 Task: Reply to email with the signature Anthony Hernandez with the subject 'Networking opportunity' from softage.1@softage.net with the message 'Can you provide an update on the status of the IT system upgrade project?'
Action: Mouse moved to (880, 224)
Screenshot: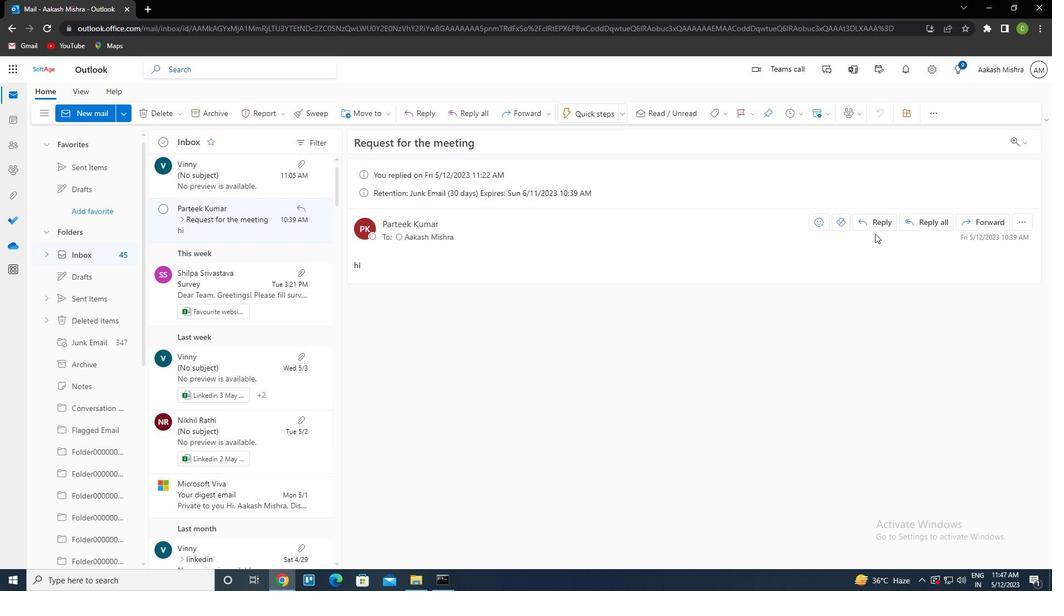 
Action: Mouse pressed left at (880, 224)
Screenshot: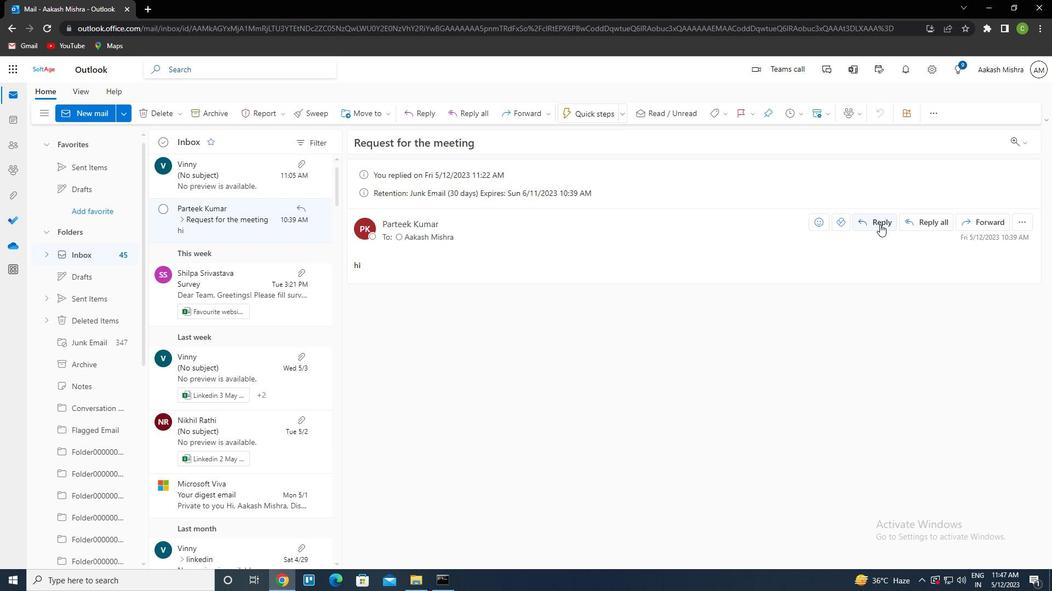 
Action: Mouse moved to (403, 178)
Screenshot: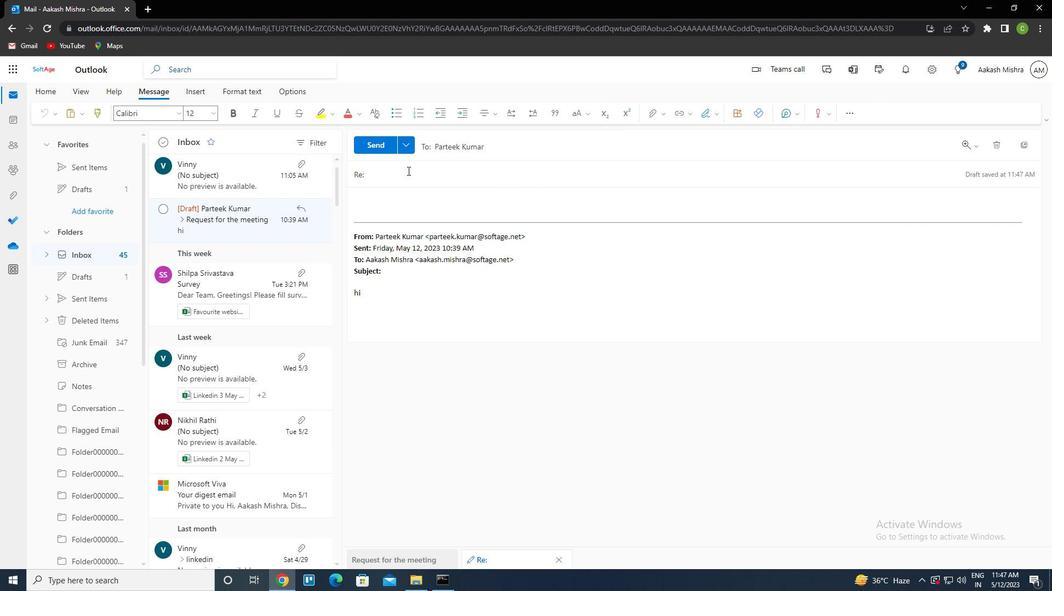 
Action: Mouse pressed left at (403, 178)
Screenshot: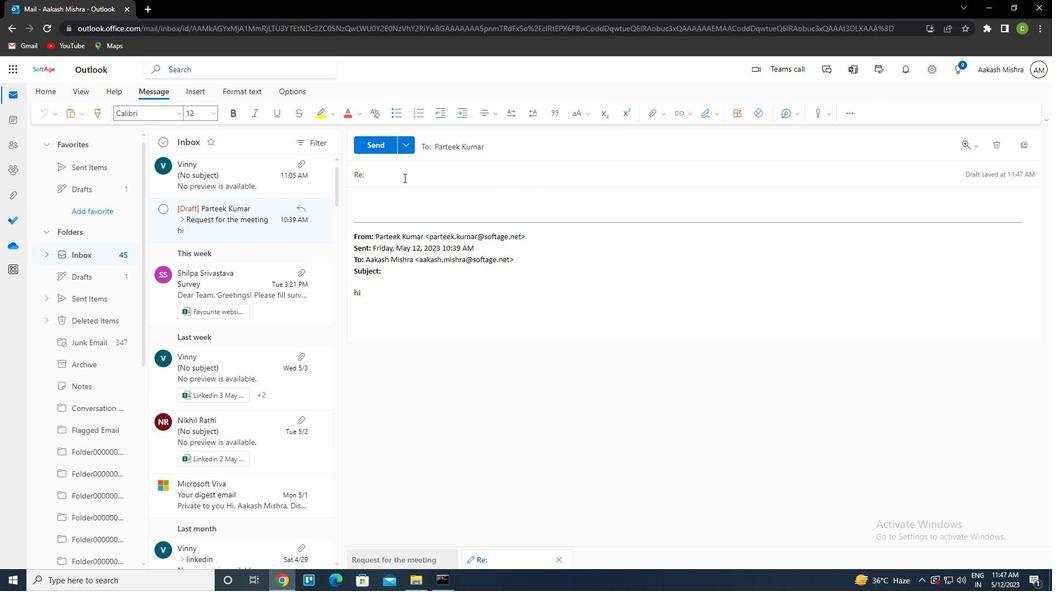 
Action: Key pressed <Key.shift><Key.caps_lock>A<Key.caps_lock>NTHONY<Key.backspace><Key.backspace><Key.backspace><Key.backspace><Key.backspace><Key.backspace><Key.backspace>
Screenshot: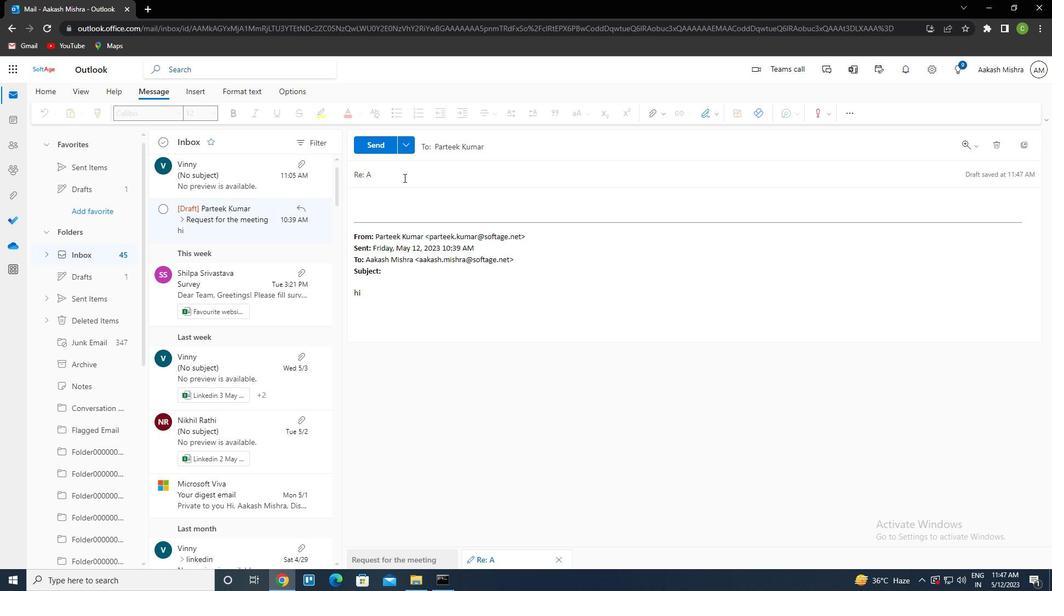 
Action: Mouse moved to (705, 115)
Screenshot: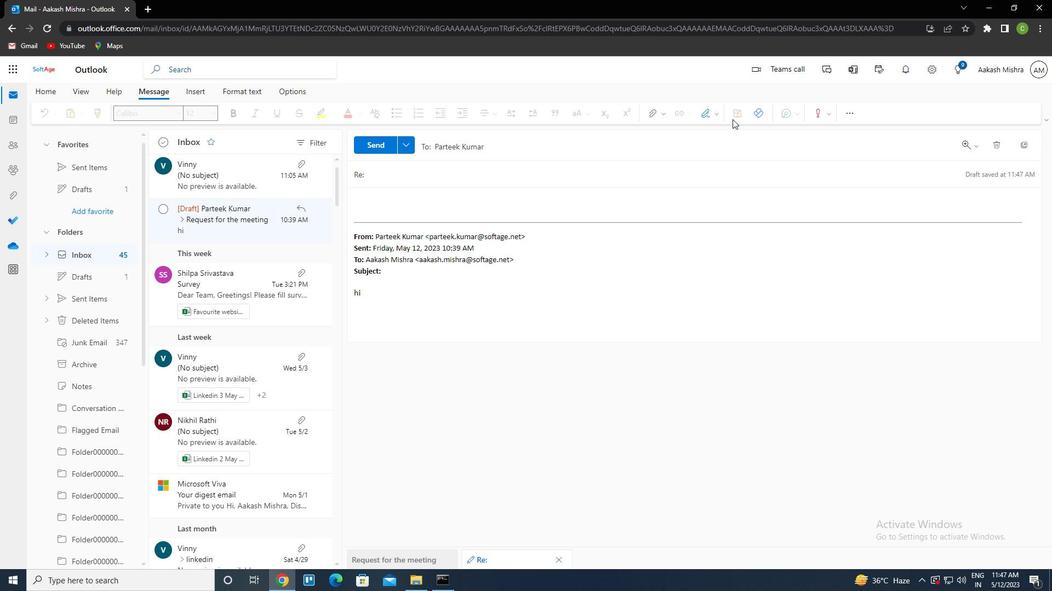 
Action: Mouse pressed left at (705, 115)
Screenshot: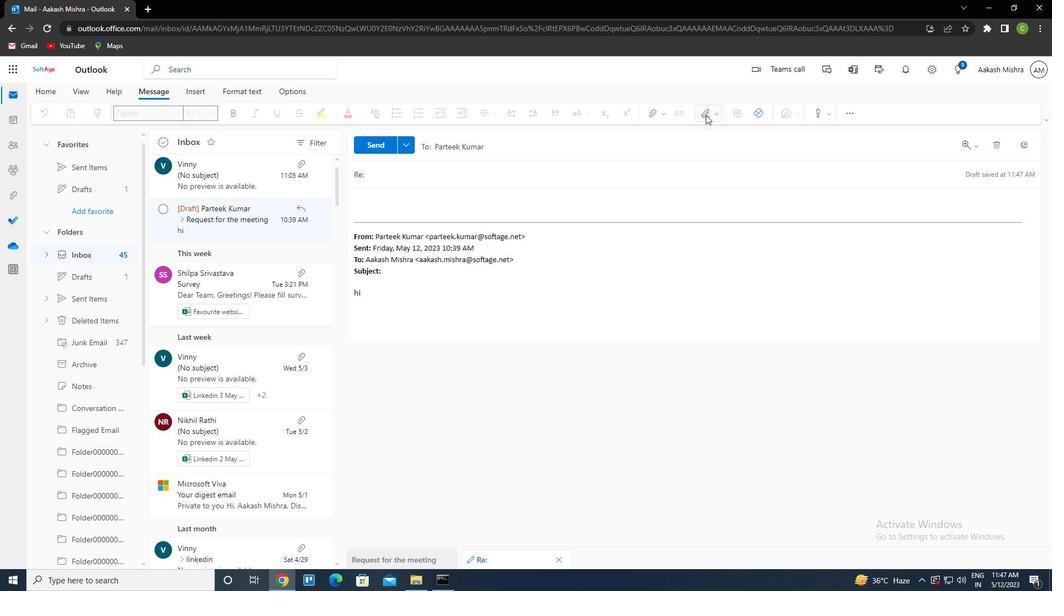 
Action: Mouse moved to (682, 379)
Screenshot: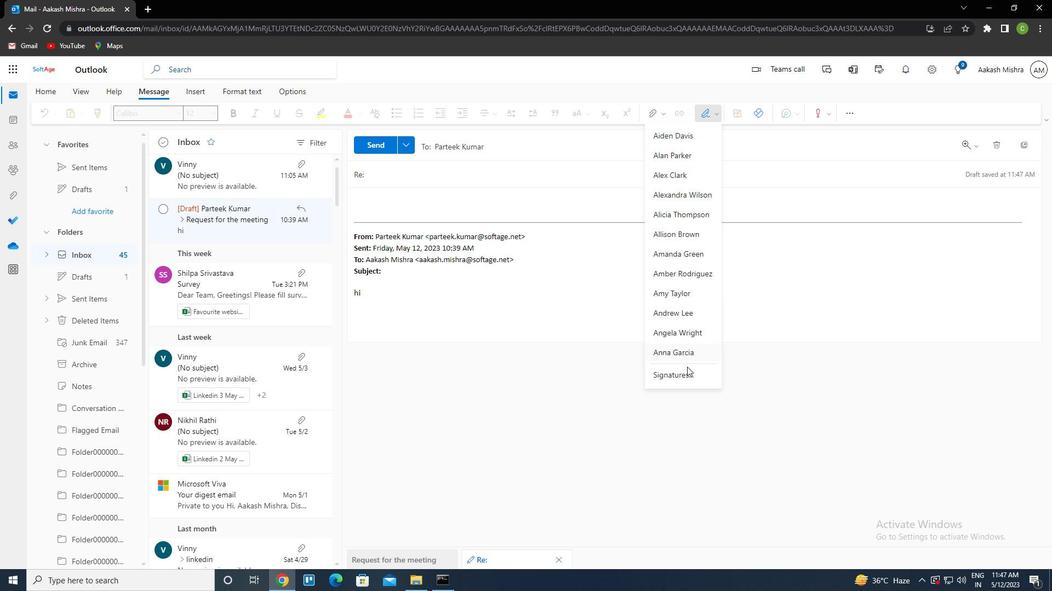 
Action: Mouse pressed left at (682, 379)
Screenshot: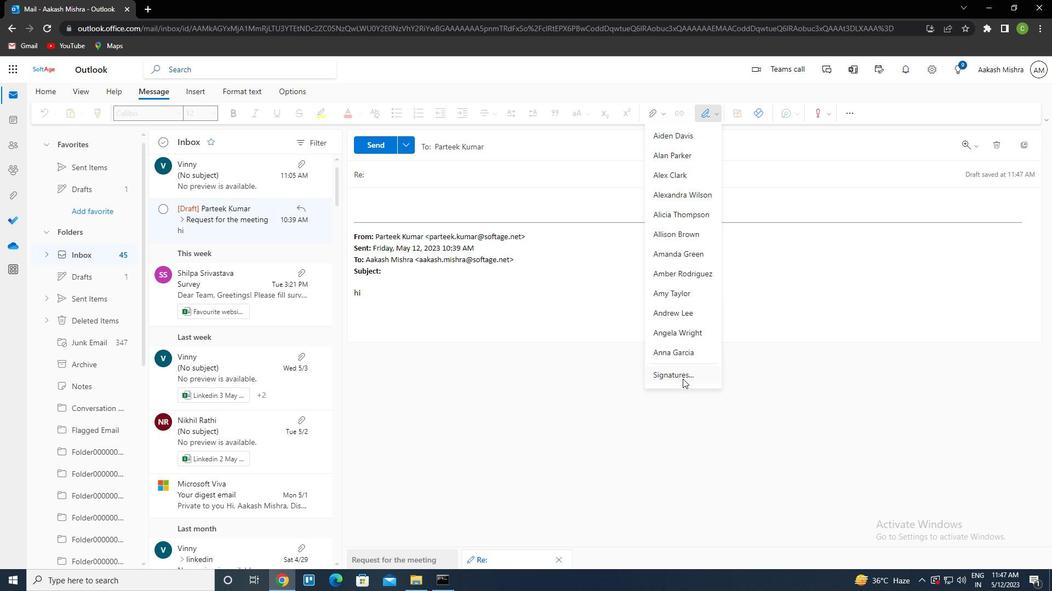 
Action: Mouse moved to (467, 180)
Screenshot: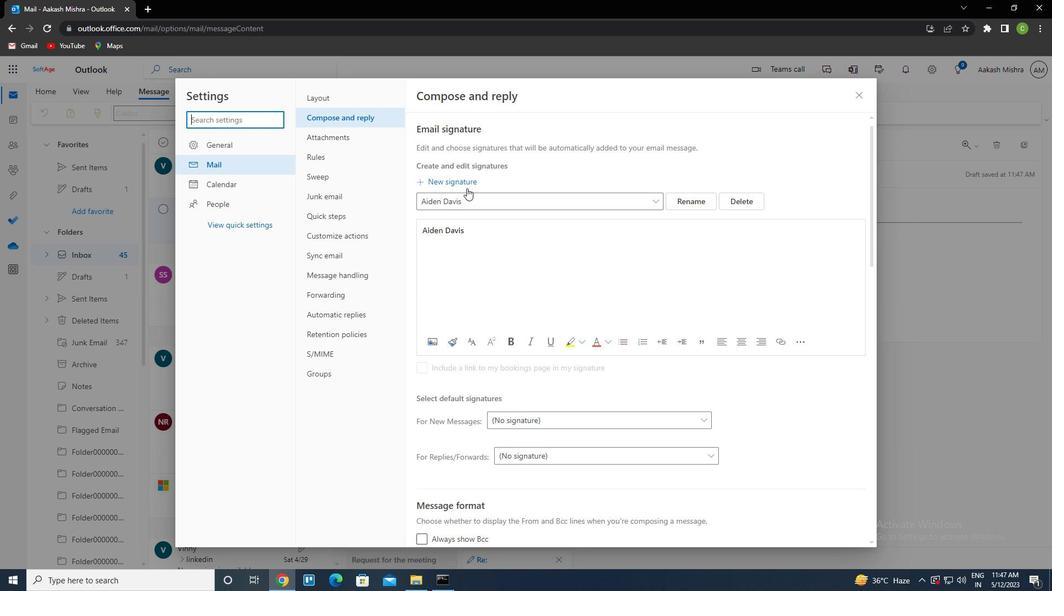 
Action: Mouse pressed left at (467, 180)
Screenshot: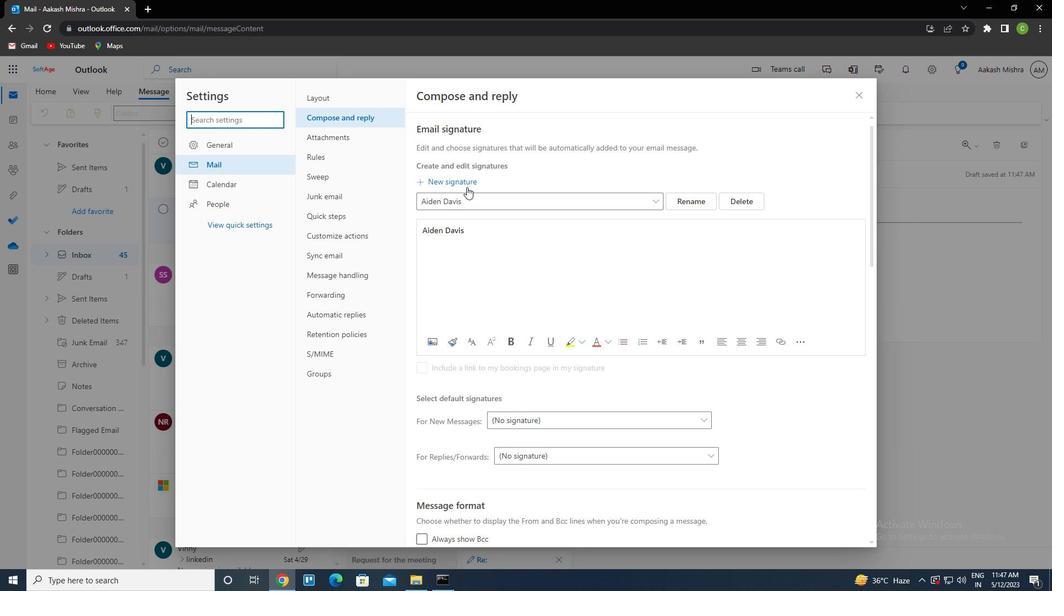 
Action: Mouse moved to (480, 195)
Screenshot: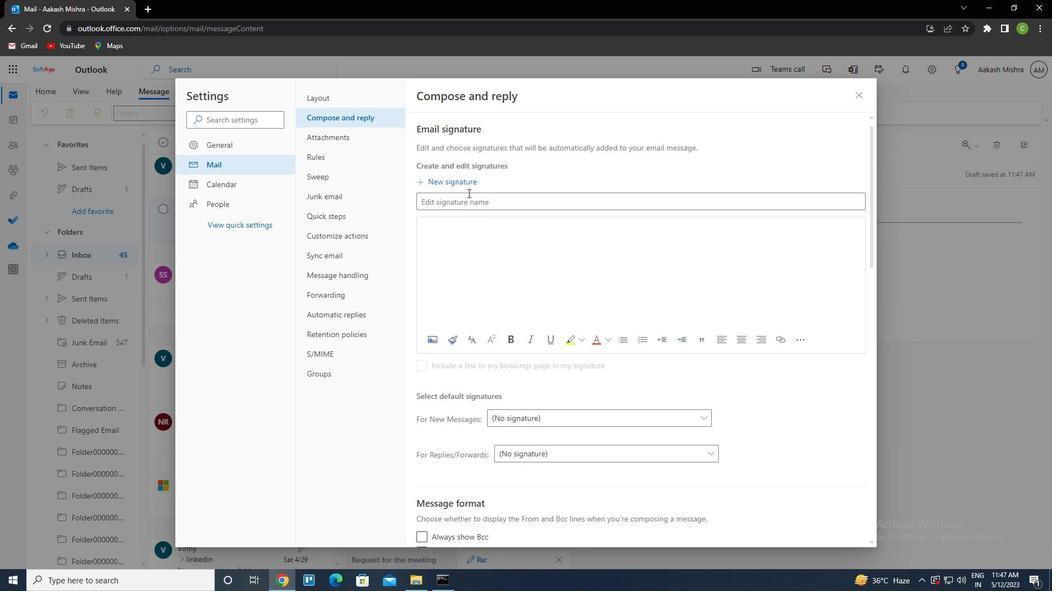 
Action: Mouse pressed left at (480, 195)
Screenshot: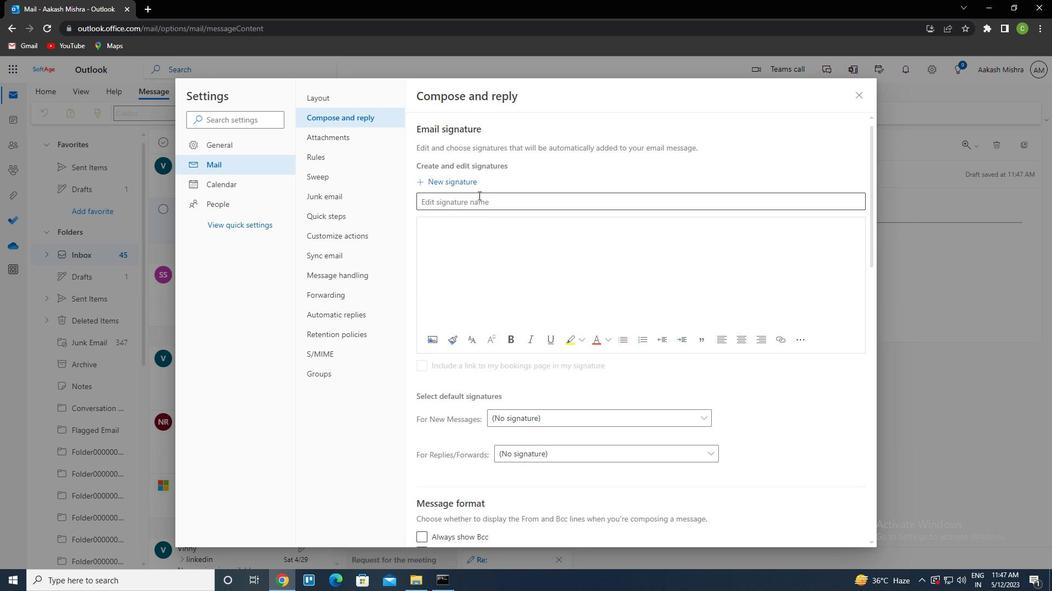 
Action: Key pressed <Key.caps_lock>A<Key.caps_lock>NTHONY<Key.space><Key.caps_lock>H<Key.caps_lock>ERNANDWZ<Key.backspace><Key.backspace>EZ
Screenshot: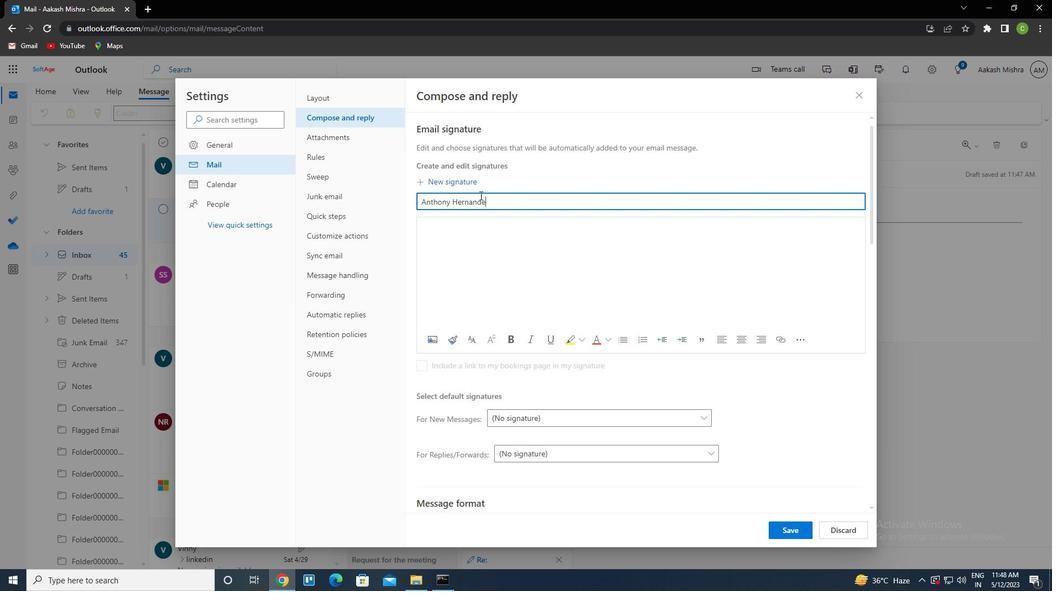 
Action: Mouse moved to (476, 236)
Screenshot: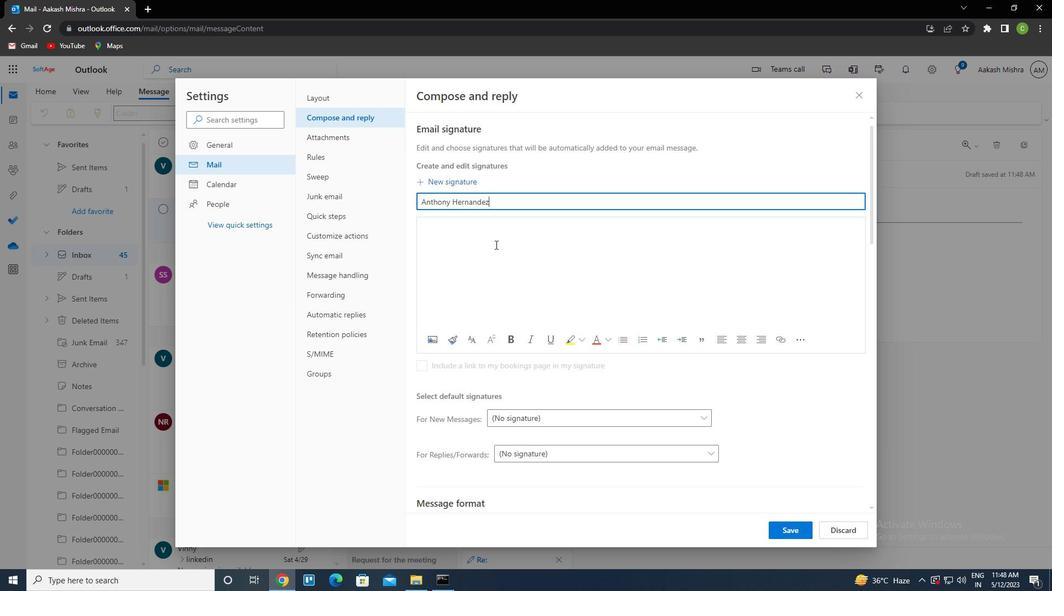 
Action: Mouse pressed left at (476, 236)
Screenshot: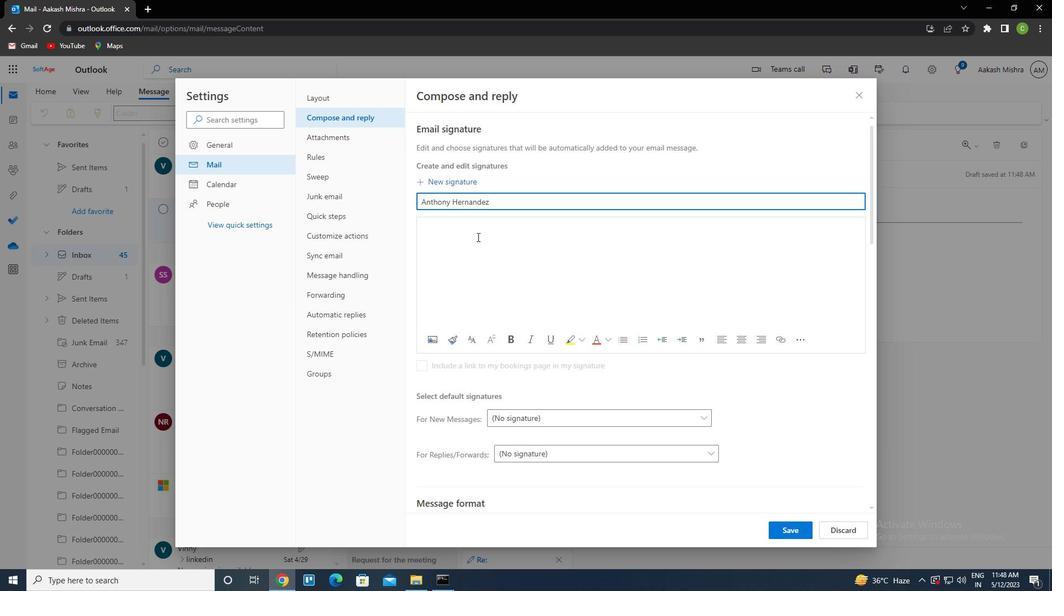 
Action: Mouse moved to (475, 236)
Screenshot: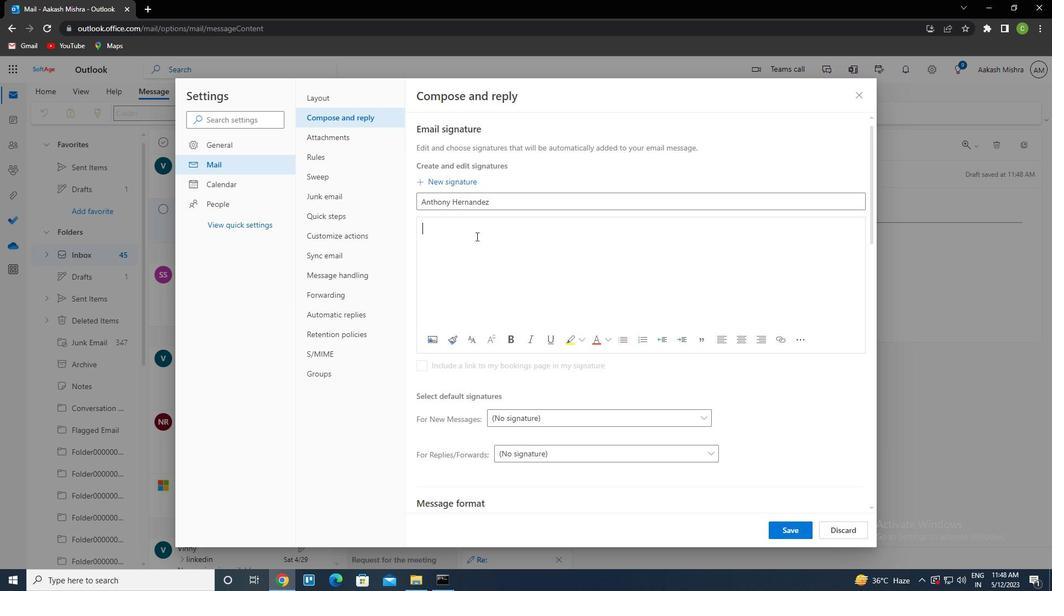 
Action: Key pressed <Key.caps_lock>A<Key.caps_lock>NTHONY<Key.space><Key.caps_lock>H<Key.caps_lock>ERNANDEZ
Screenshot: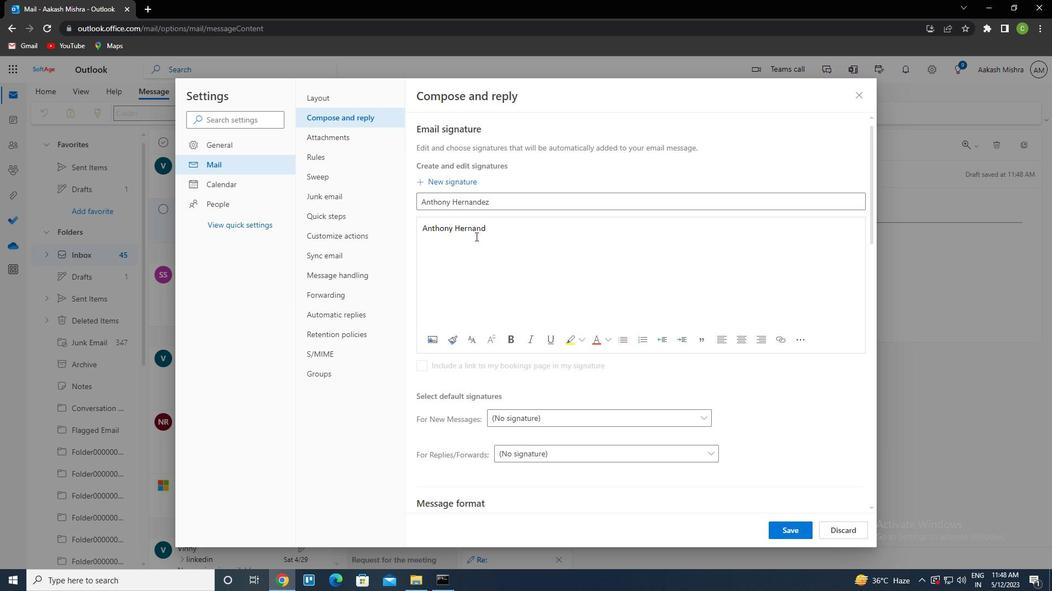 
Action: Mouse moved to (783, 538)
Screenshot: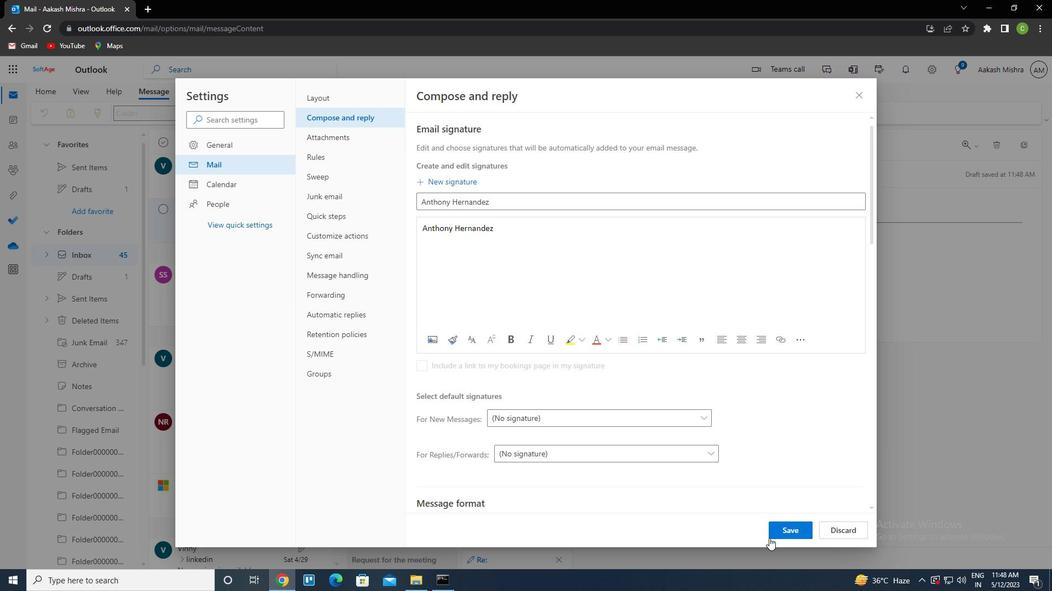 
Action: Mouse pressed left at (783, 538)
Screenshot: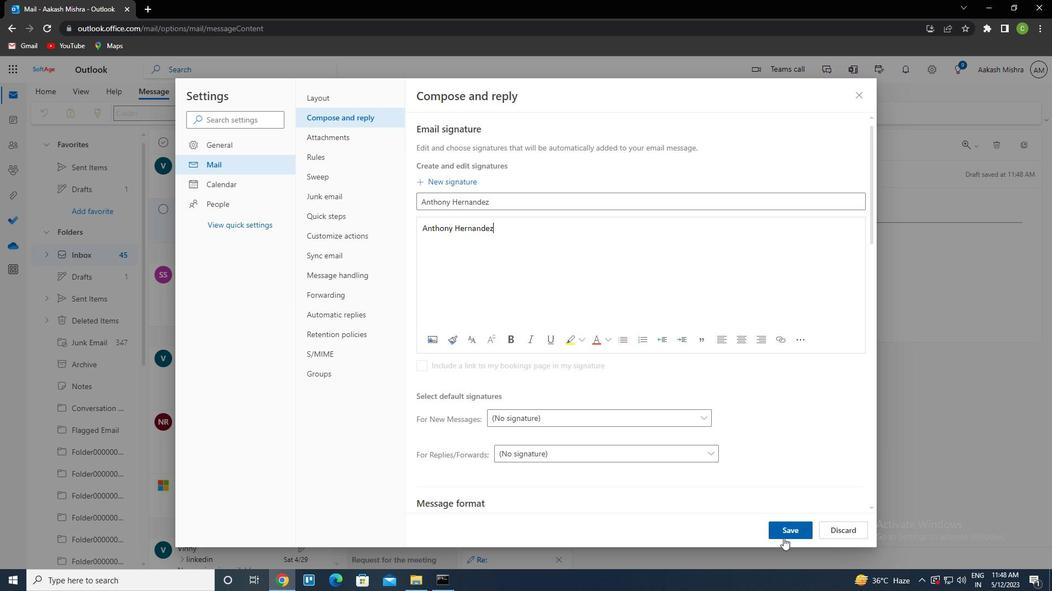 
Action: Mouse moved to (862, 101)
Screenshot: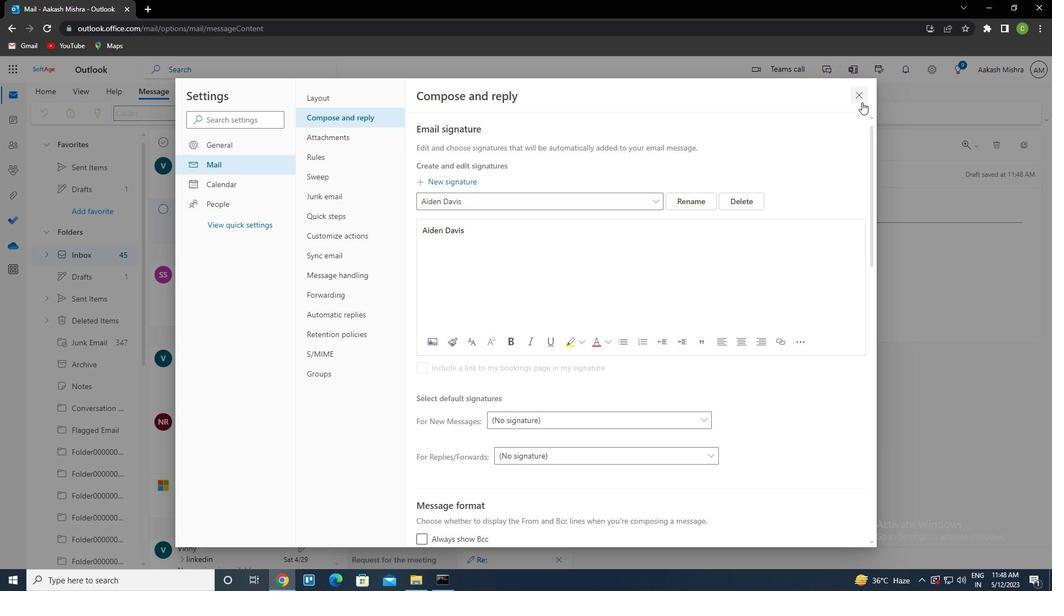 
Action: Mouse pressed left at (862, 101)
Screenshot: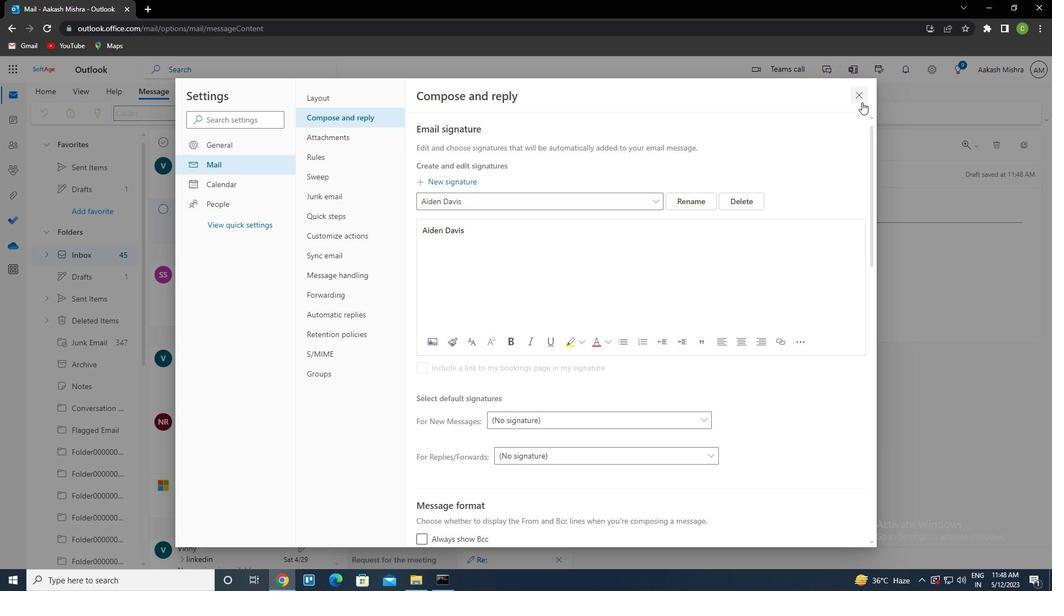 
Action: Mouse moved to (713, 114)
Screenshot: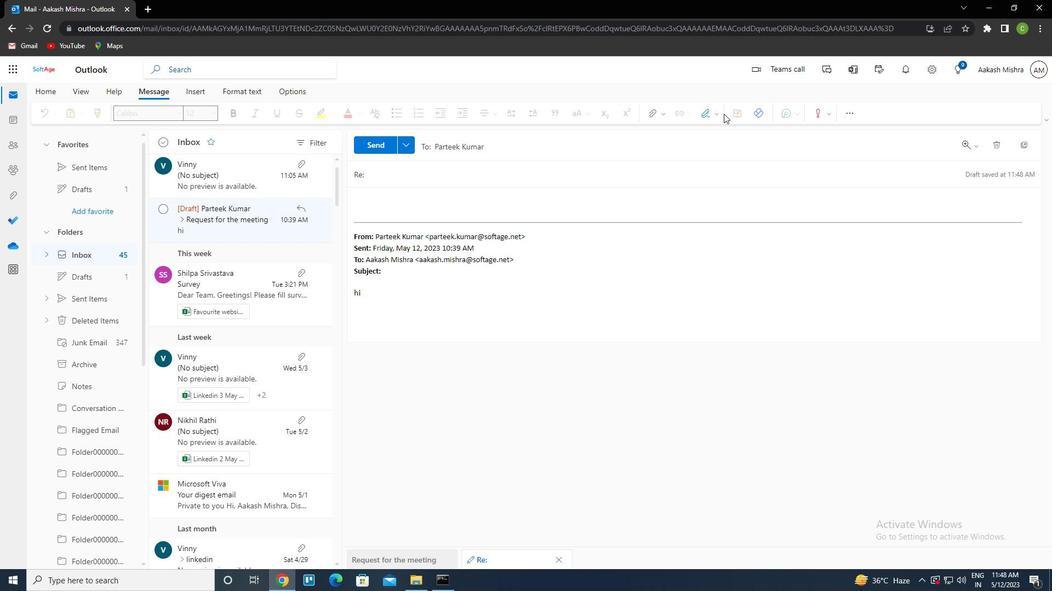 
Action: Mouse pressed left at (713, 114)
Screenshot: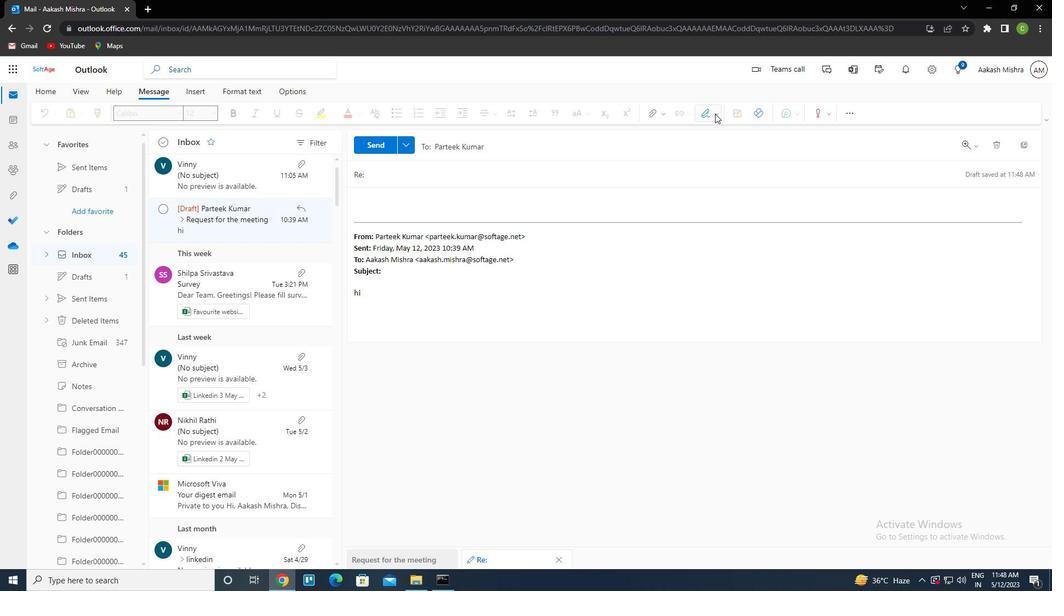 
Action: Mouse moved to (685, 374)
Screenshot: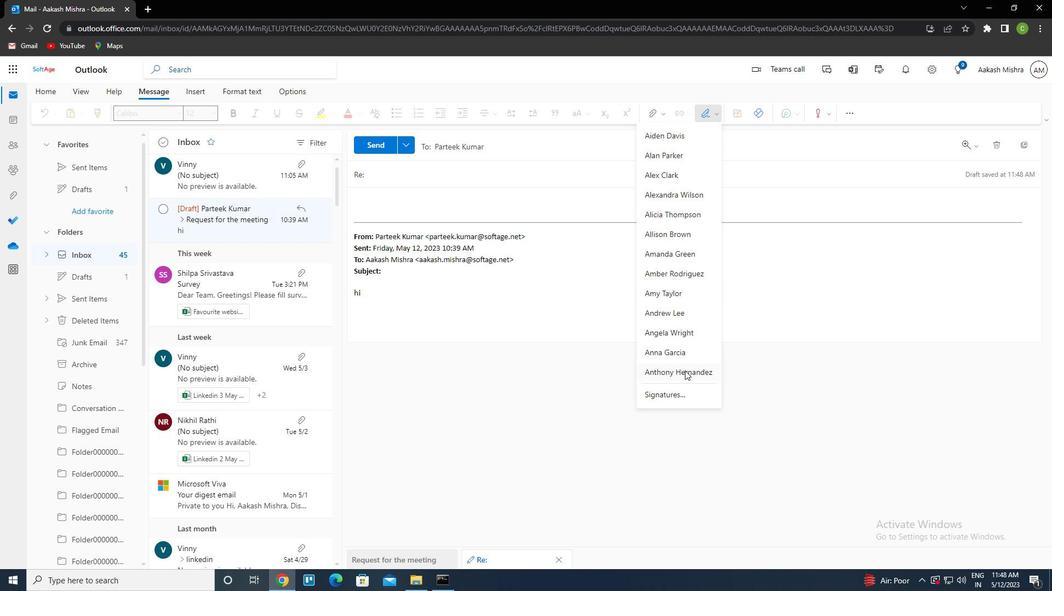 
Action: Mouse pressed left at (685, 374)
Screenshot: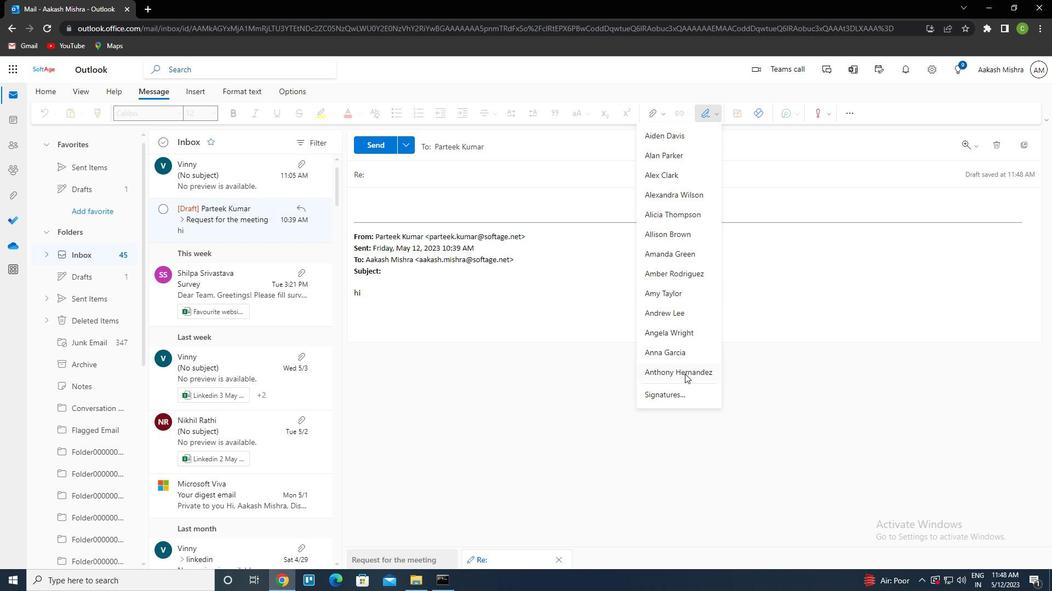 
Action: Mouse moved to (382, 174)
Screenshot: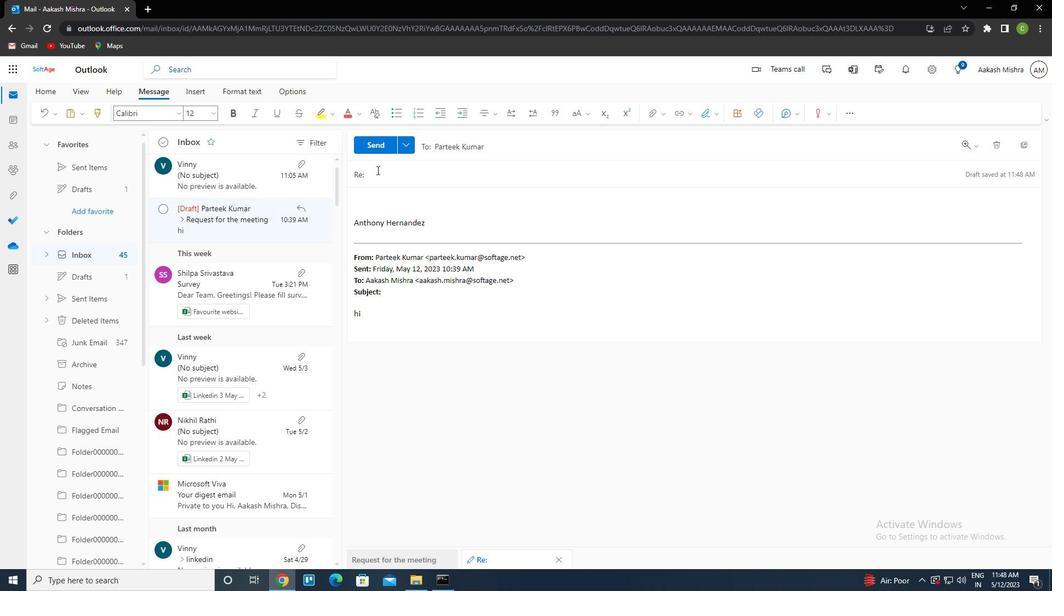 
Action: Mouse pressed left at (382, 174)
Screenshot: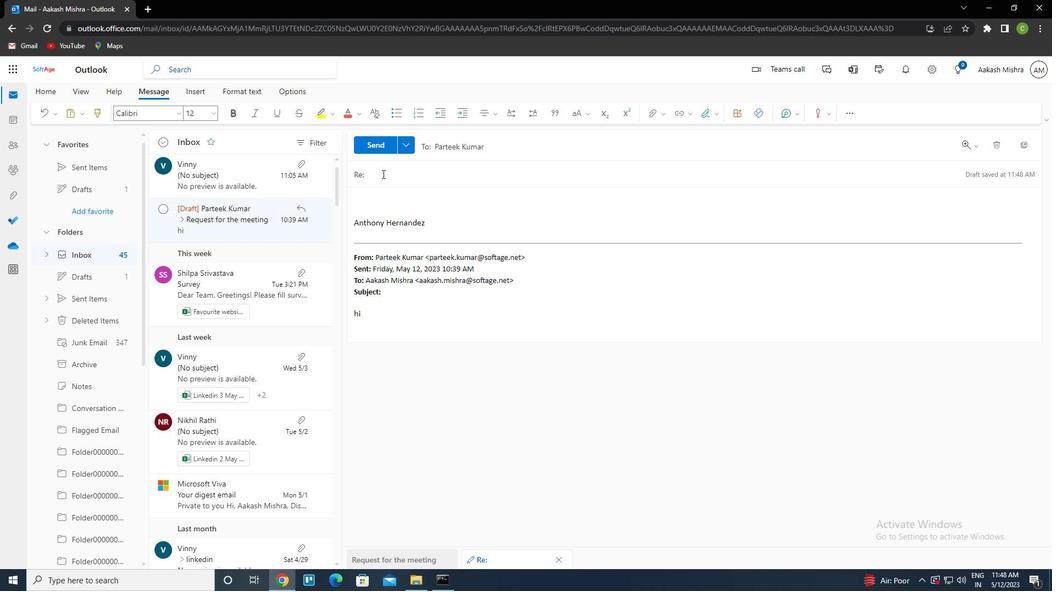 
Action: Key pressed <Key.caps_lock>N<Key.caps_lock>ETWORKING<Key.space>OPPORTUNITY
Screenshot: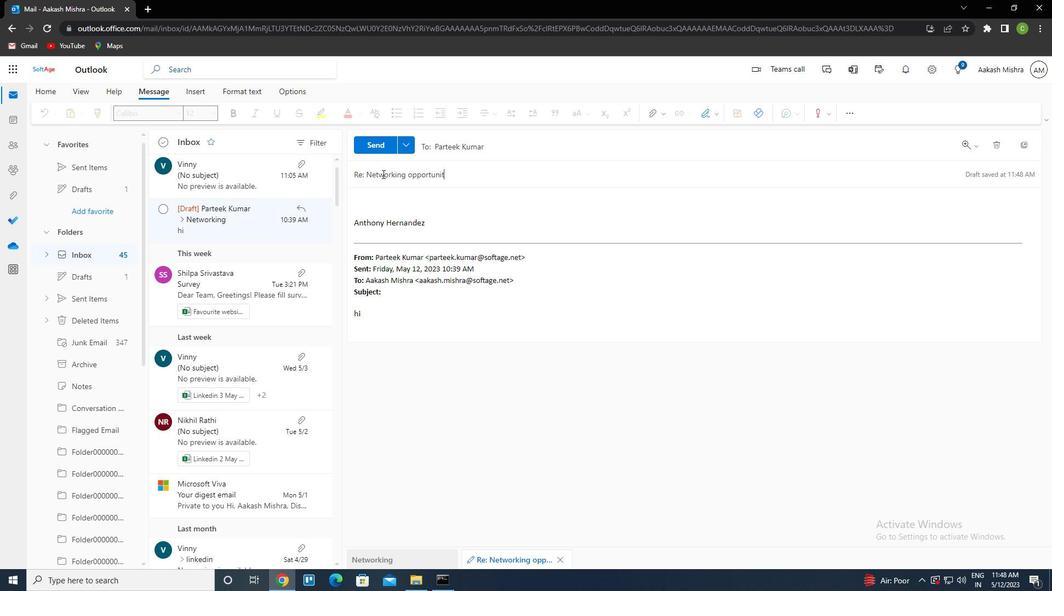 
Action: Mouse moved to (429, 207)
Screenshot: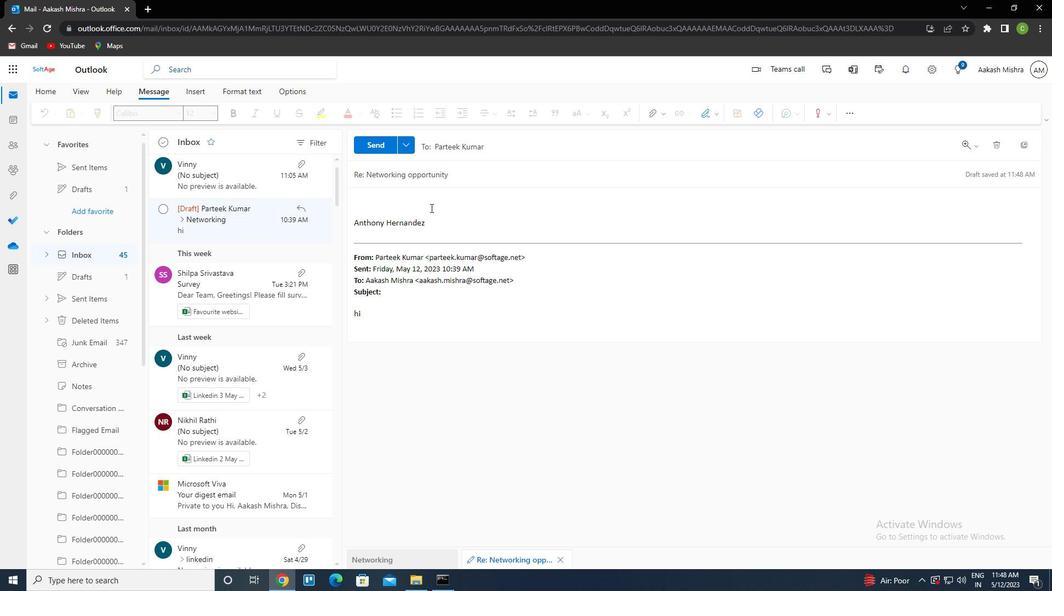 
Action: Mouse pressed left at (429, 207)
Screenshot: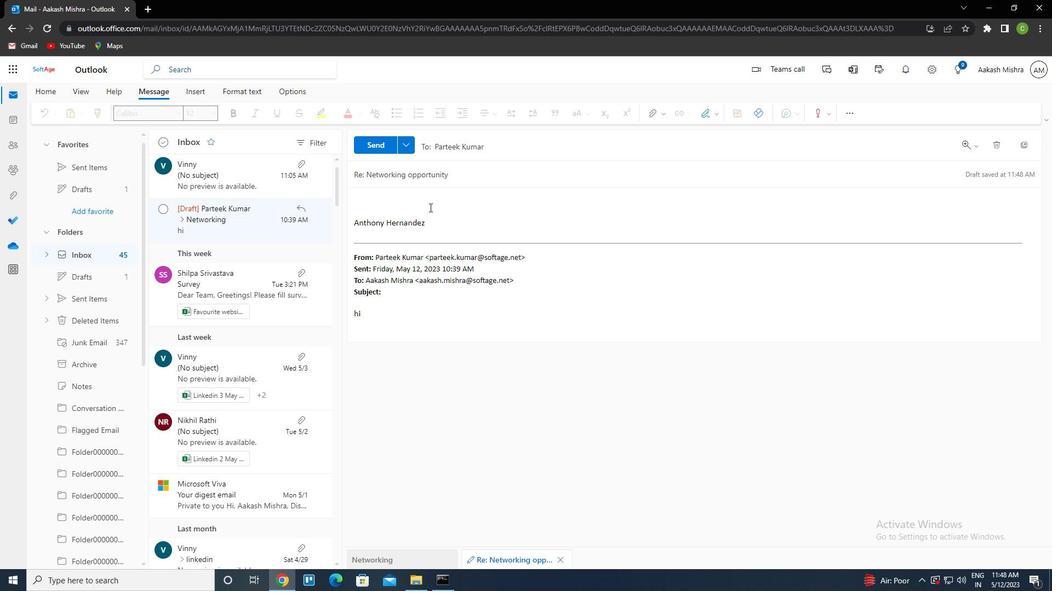
Action: Mouse moved to (401, 193)
Screenshot: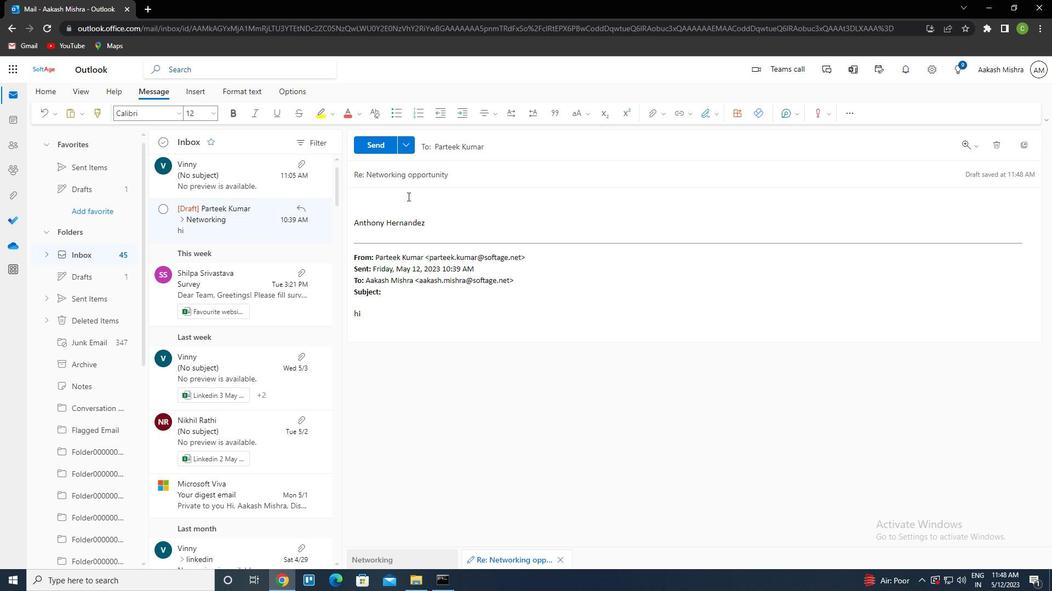 
Action: Mouse pressed left at (401, 193)
Screenshot: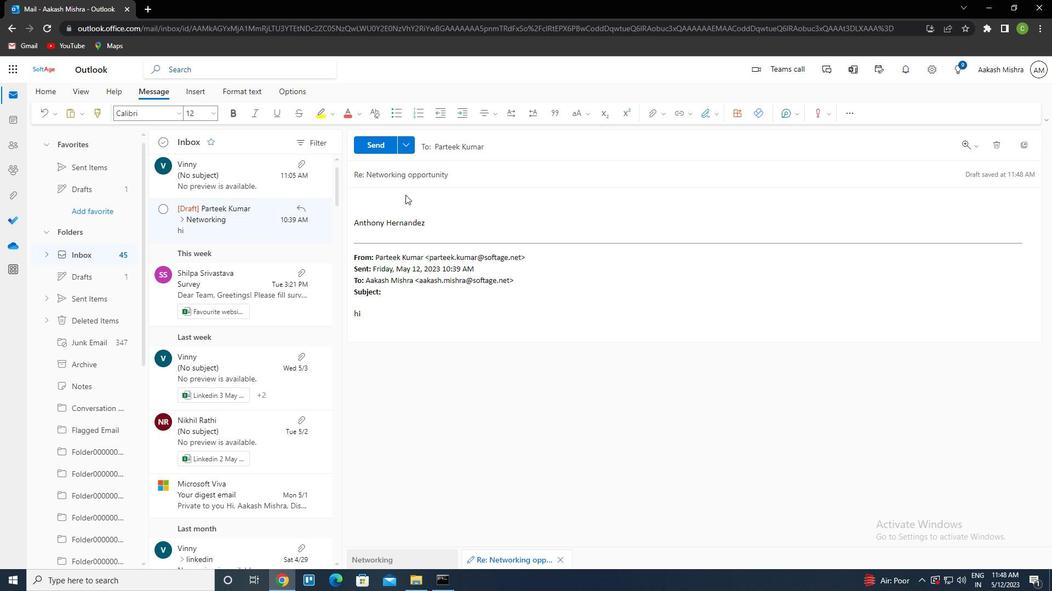 
Action: Mouse moved to (393, 199)
Screenshot: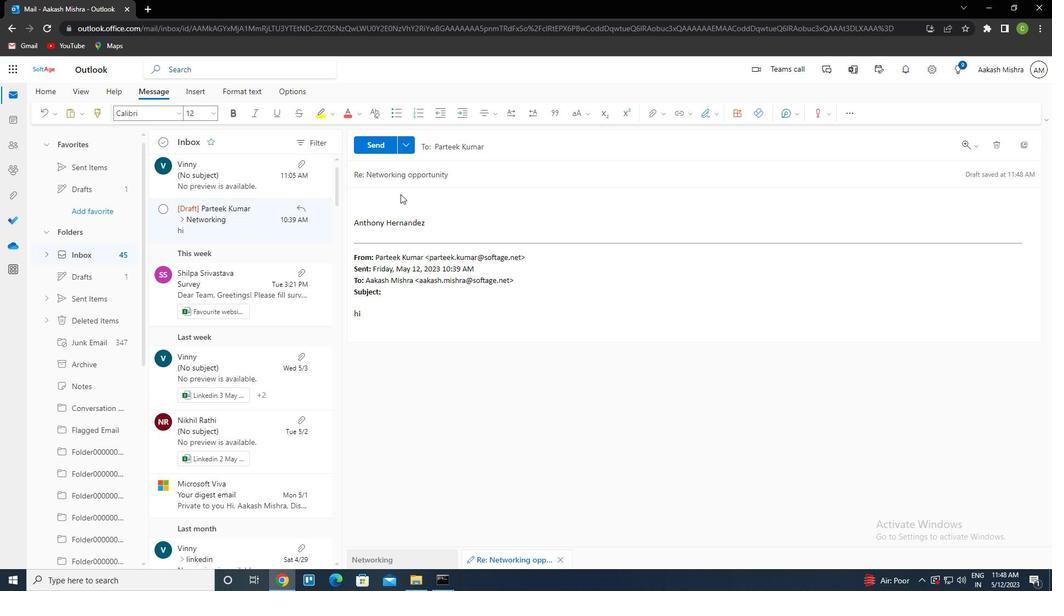 
Action: Mouse pressed left at (393, 199)
Screenshot: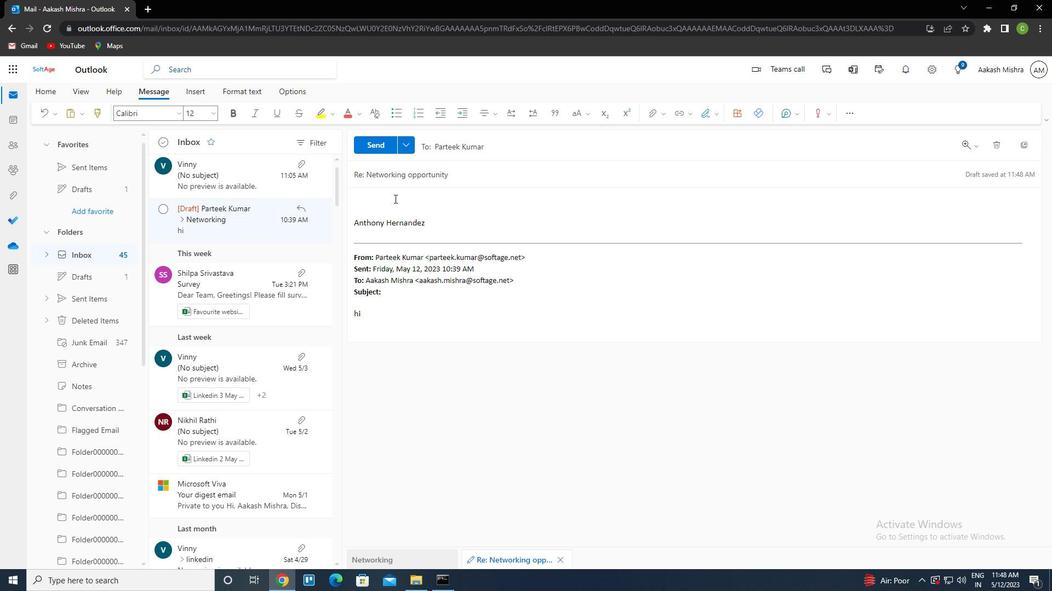 
Action: Key pressed <Key.caps_lock>C<Key.caps_lock>AN<Key.space>YOU<Key.space>PROVIDE<Key.space>AN<Key.space>UPDATE<Key.space>ON<Key.space>THE<Key.space>STATUS<Key.space>OF<Key.space>THE<Key.space><Key.caps_lock>IT<Key.space><Key.caps_lock>SYSTEM<Key.space>UPGRADE<Key.space>PROJECT
Screenshot: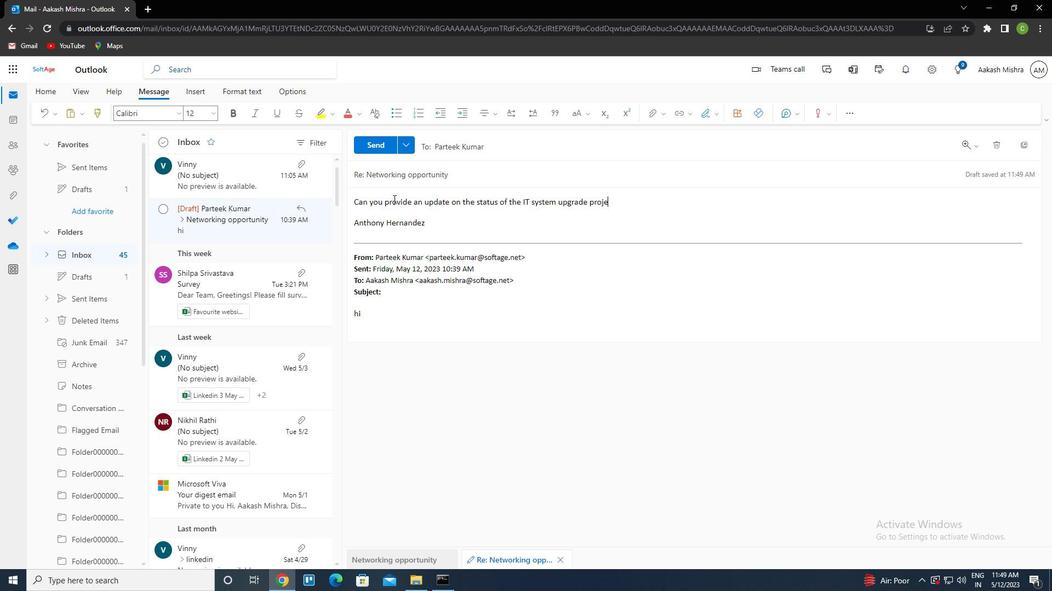 
Action: Mouse moved to (381, 150)
Screenshot: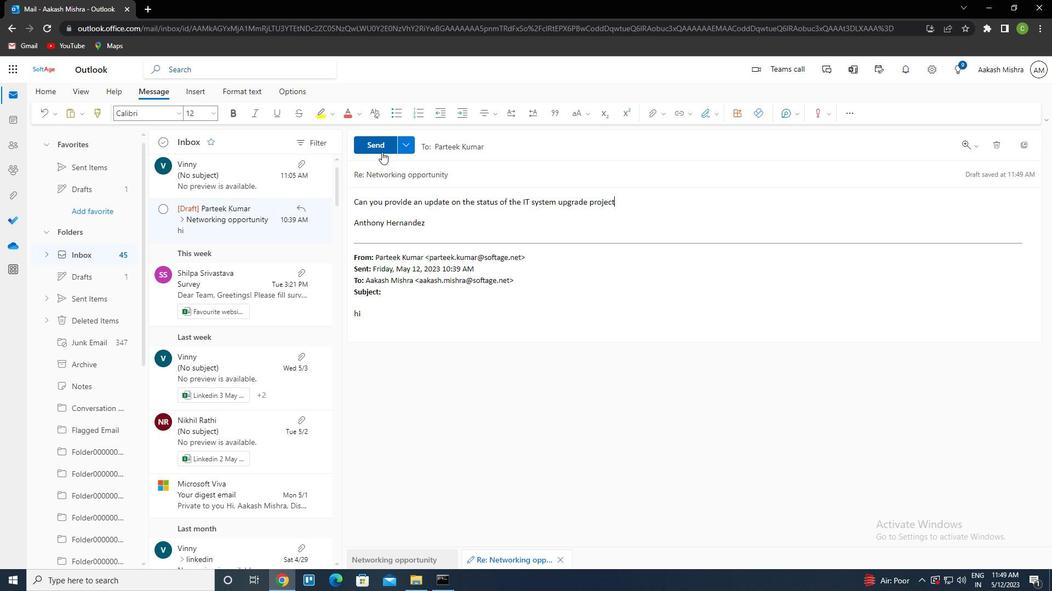 
Action: Mouse pressed left at (381, 150)
Screenshot: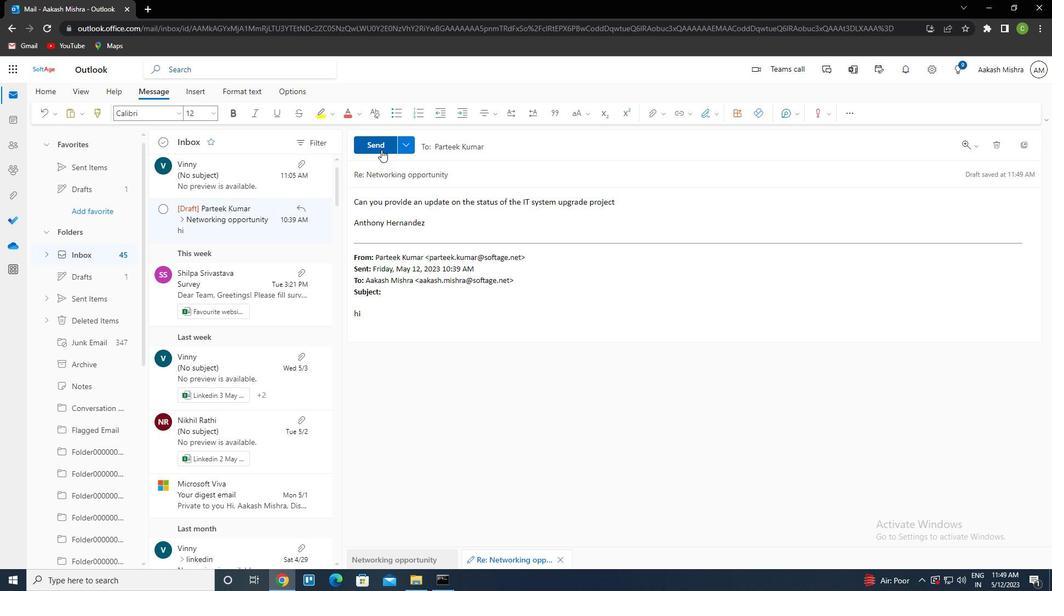 
Action: Mouse moved to (454, 227)
Screenshot: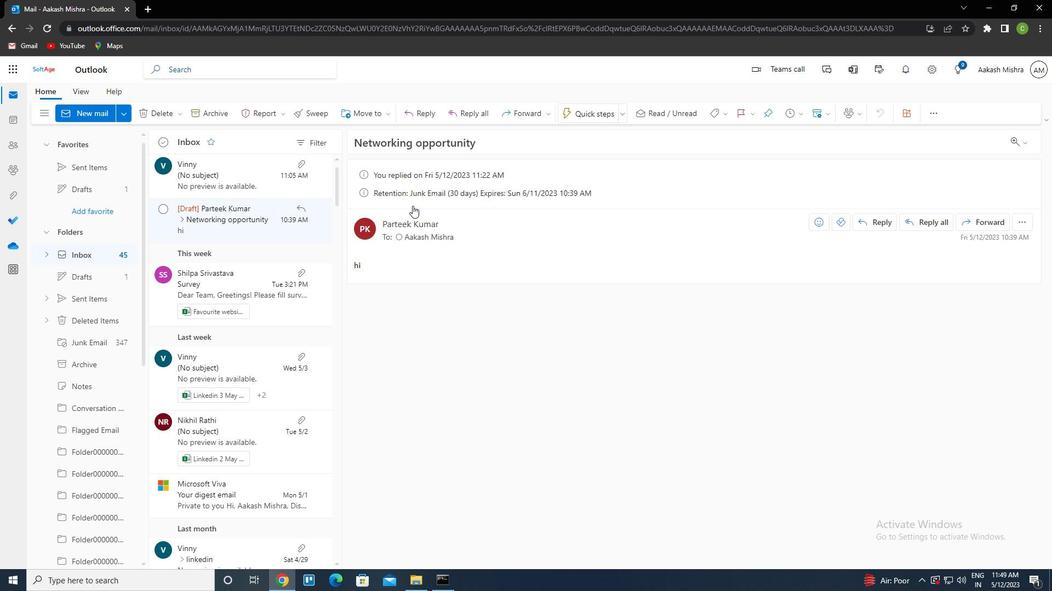 
